 Task: In the  document Aeroplane.html Share this file with 'softage2@softage.net' Check 'Vision History' View the  non- printing characters
Action: Mouse moved to (45, 61)
Screenshot: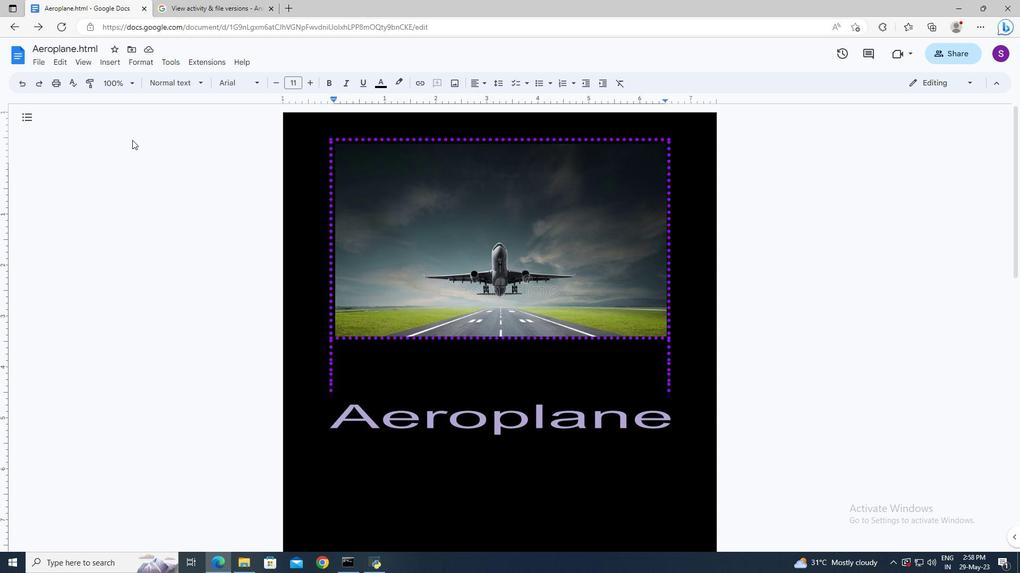 
Action: Mouse pressed left at (45, 61)
Screenshot: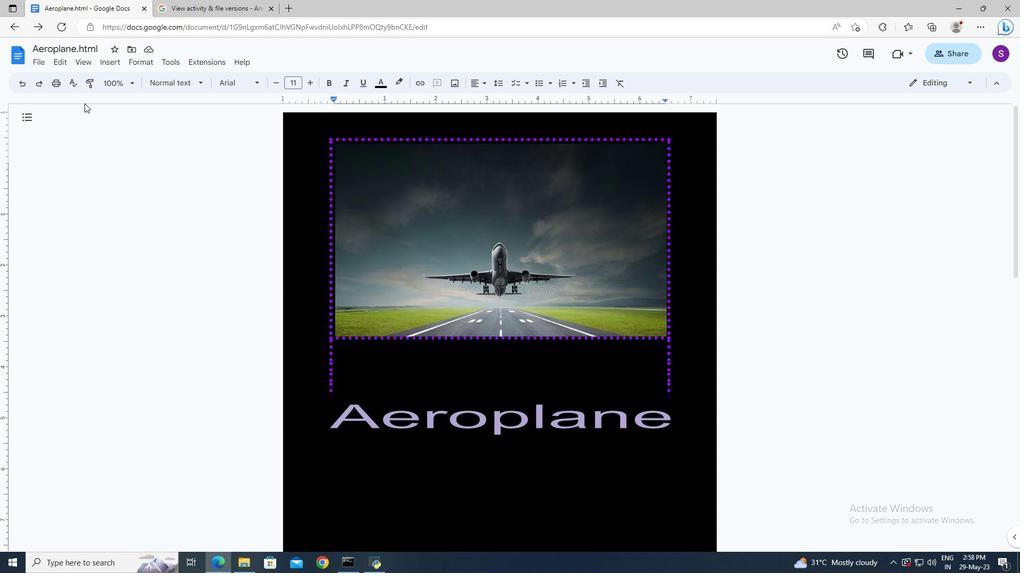 
Action: Mouse moved to (214, 145)
Screenshot: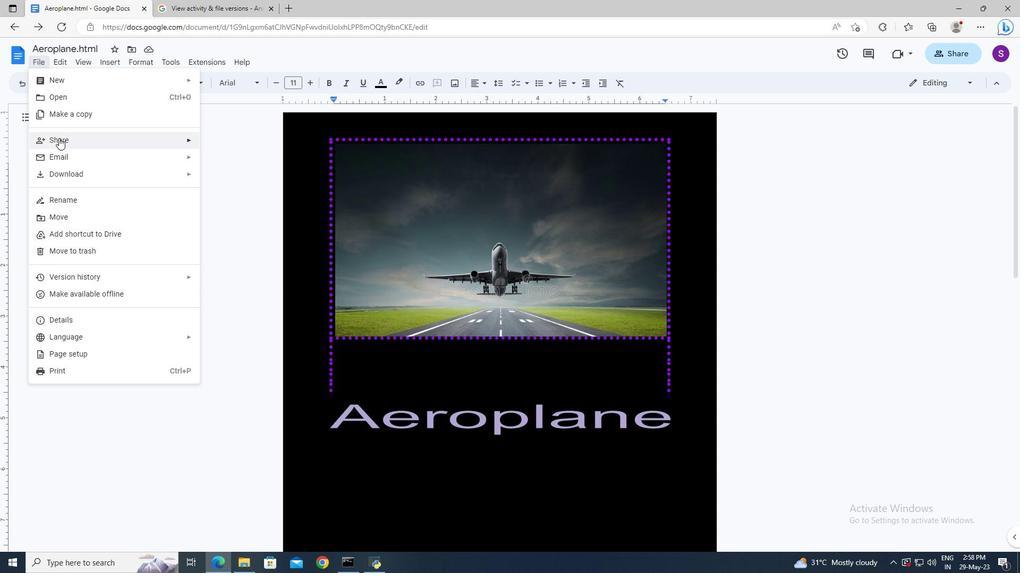 
Action: Mouse pressed left at (214, 145)
Screenshot: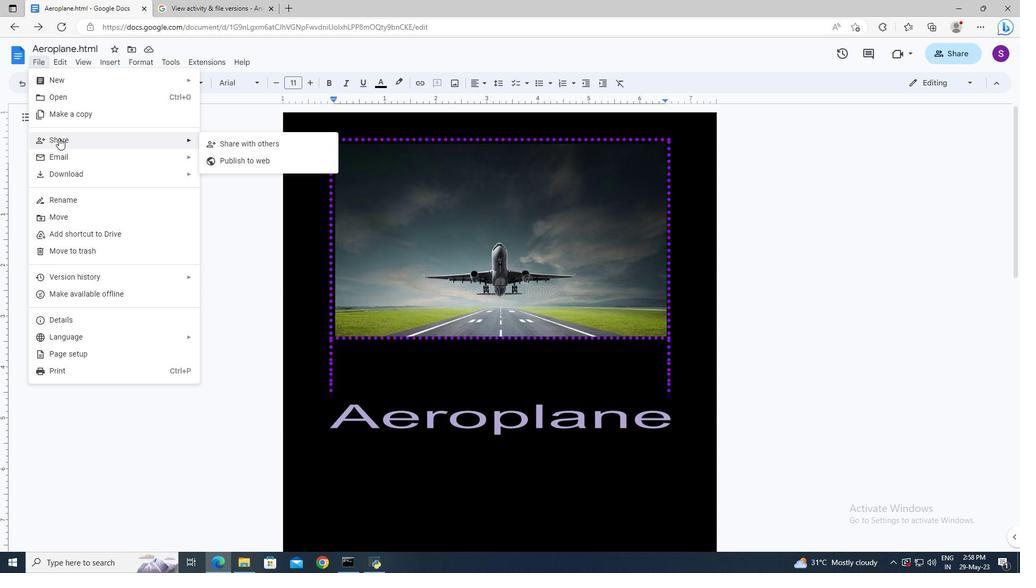 
Action: Mouse moved to (429, 234)
Screenshot: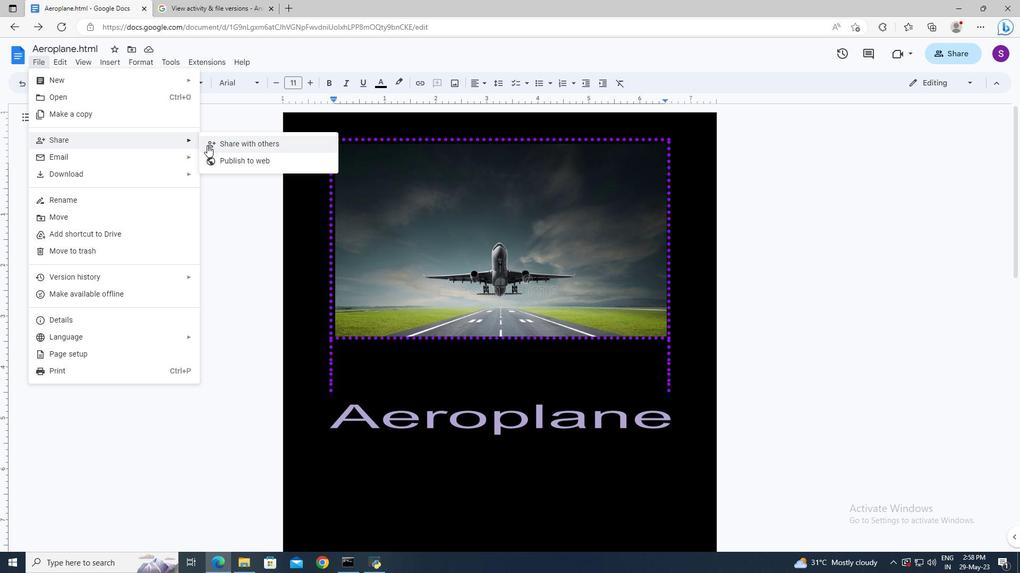 
Action: Mouse pressed left at (429, 234)
Screenshot: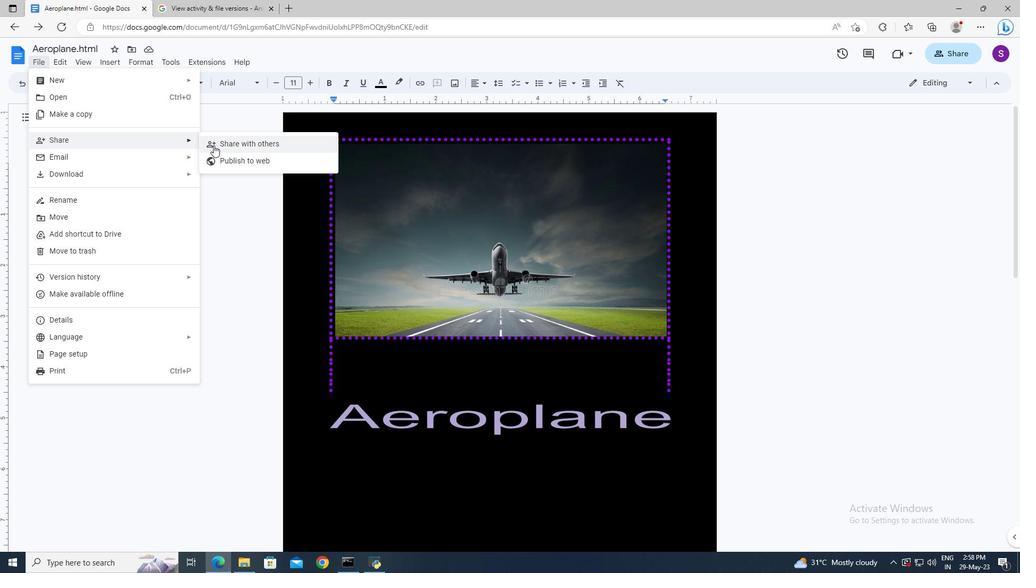 
Action: Key pressed softage.<Key.backspace>2
Screenshot: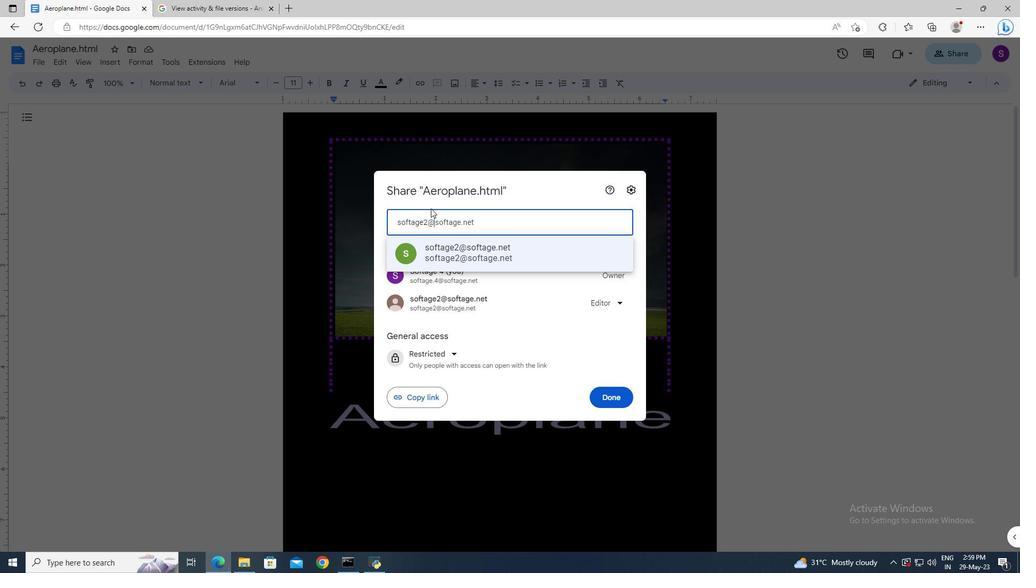 
Action: Mouse moved to (436, 269)
Screenshot: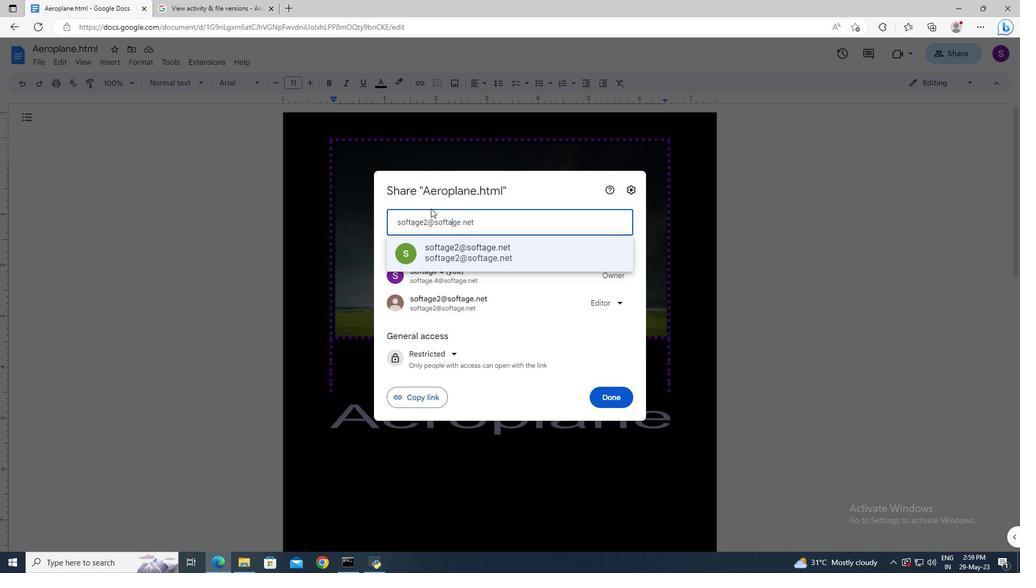
Action: Mouse pressed left at (436, 269)
Screenshot: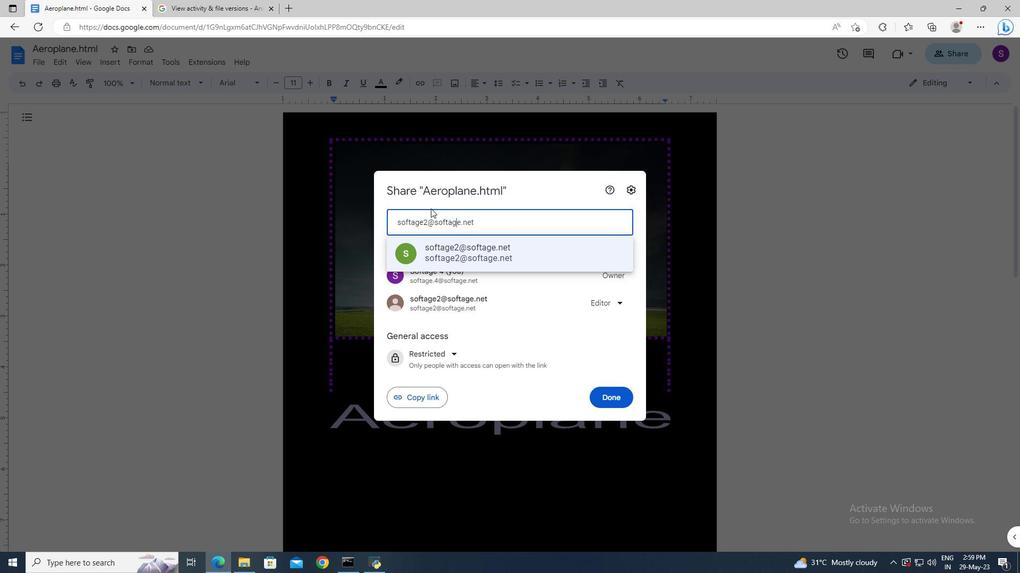 
Action: Mouse moved to (610, 255)
Screenshot: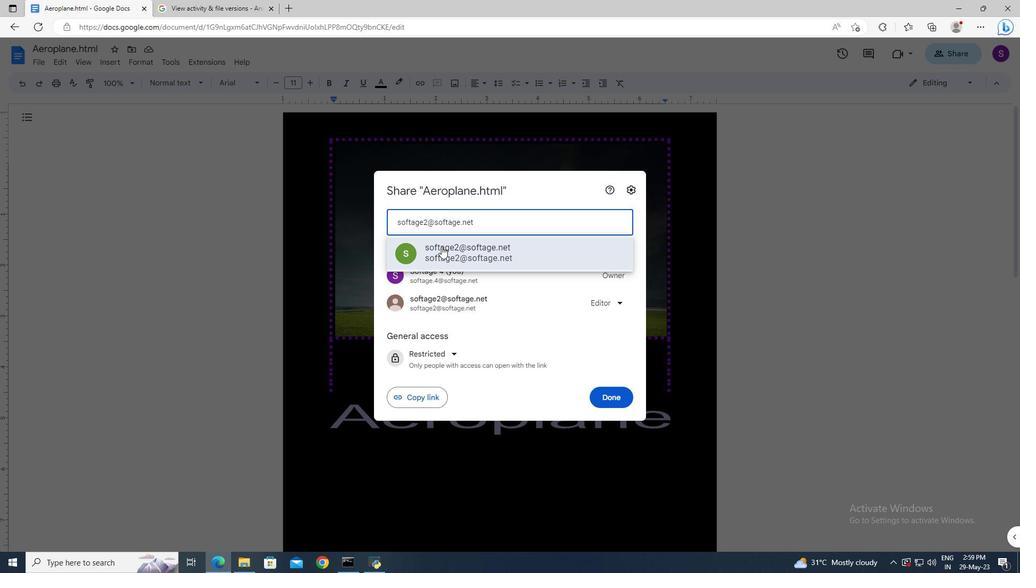 
Action: Mouse pressed left at (610, 255)
Screenshot: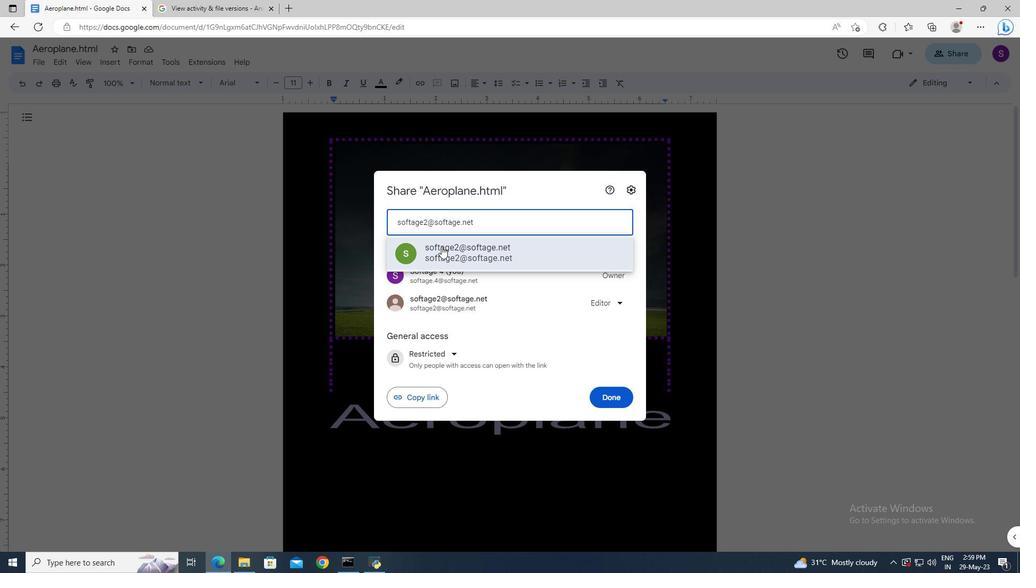 
Action: Mouse pressed left at (610, 255)
Screenshot: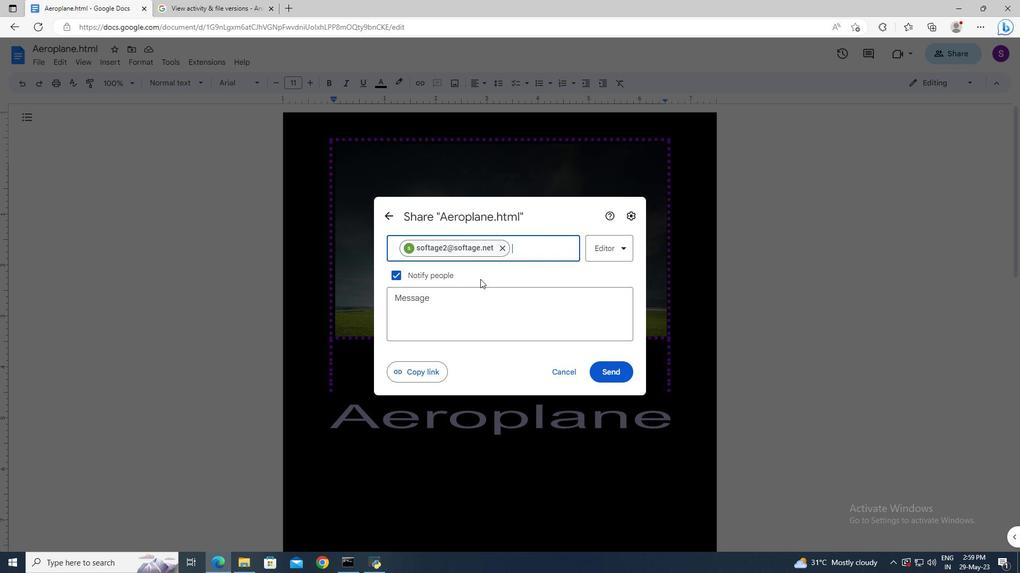
Action: Mouse pressed left at (610, 255)
Screenshot: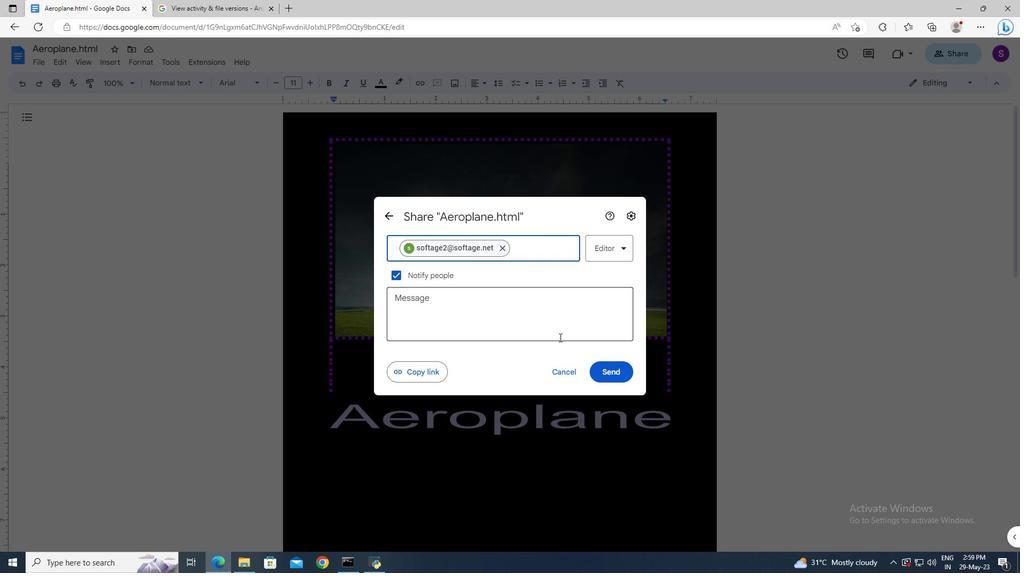 
Action: Mouse pressed left at (610, 255)
Screenshot: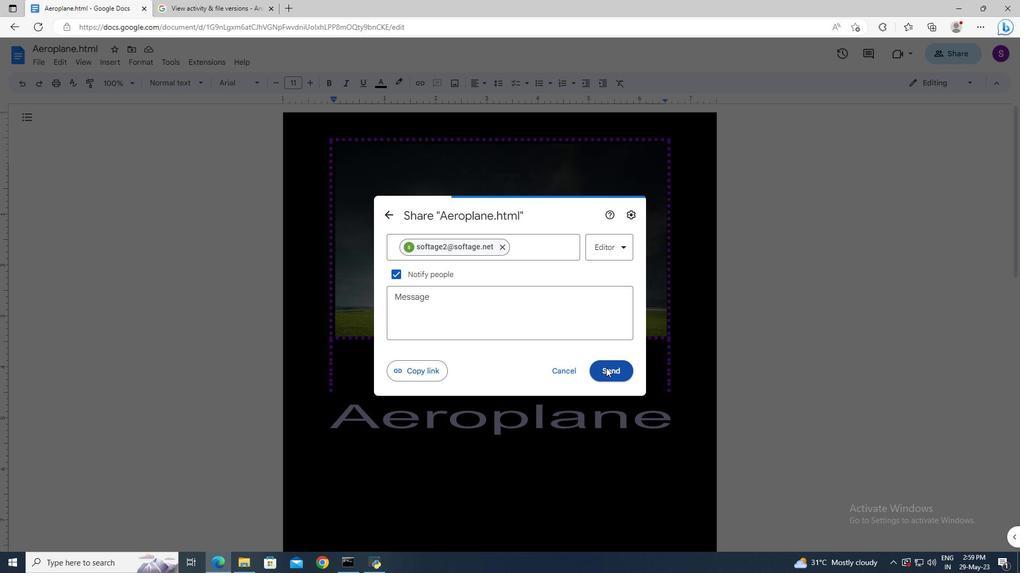 
Action: Mouse moved to (601, 369)
Screenshot: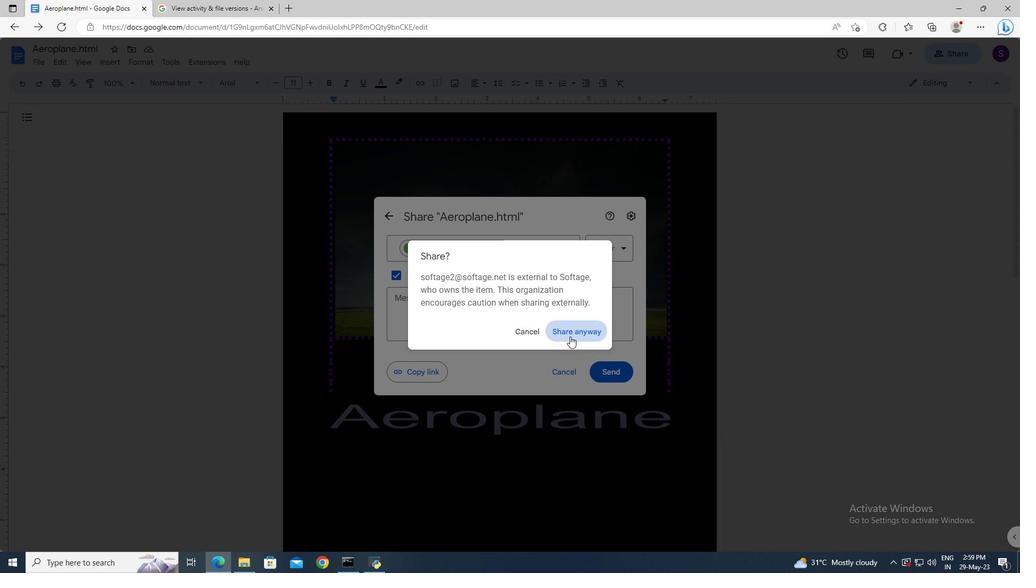 
Action: Mouse pressed left at (601, 369)
Screenshot: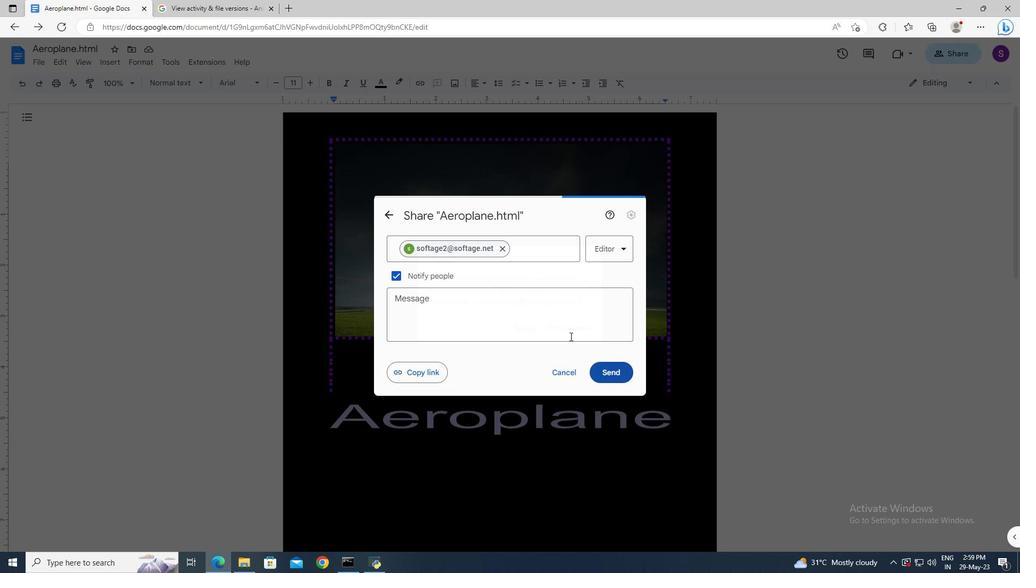
Action: Mouse moved to (573, 335)
Screenshot: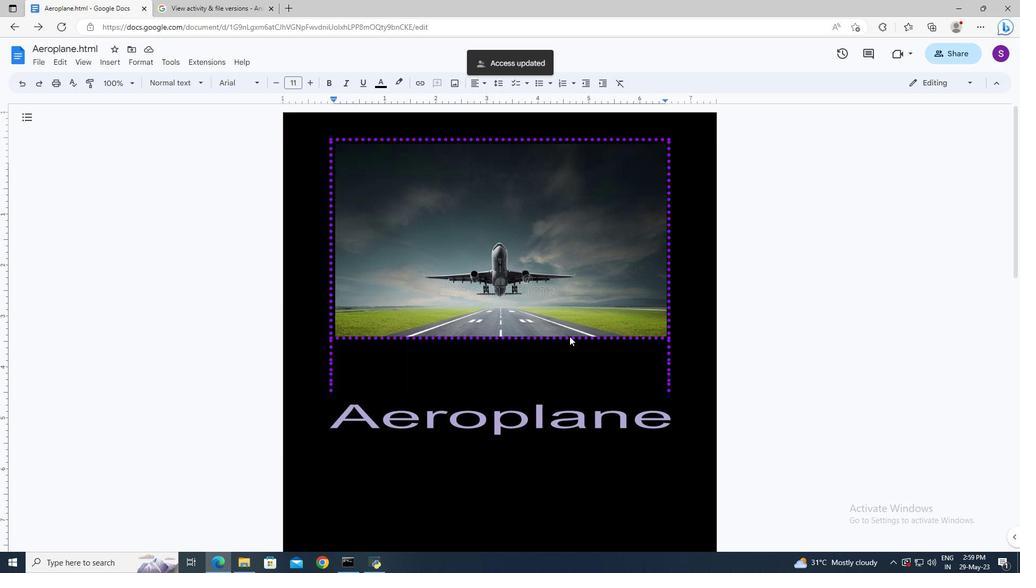 
Action: Mouse pressed left at (573, 335)
Screenshot: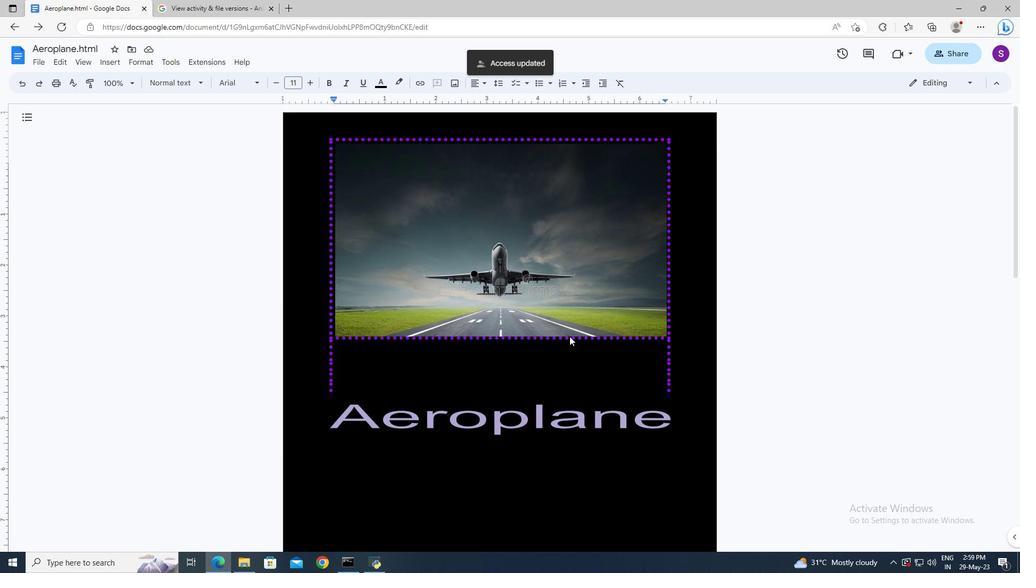 
Action: Mouse moved to (40, 61)
Screenshot: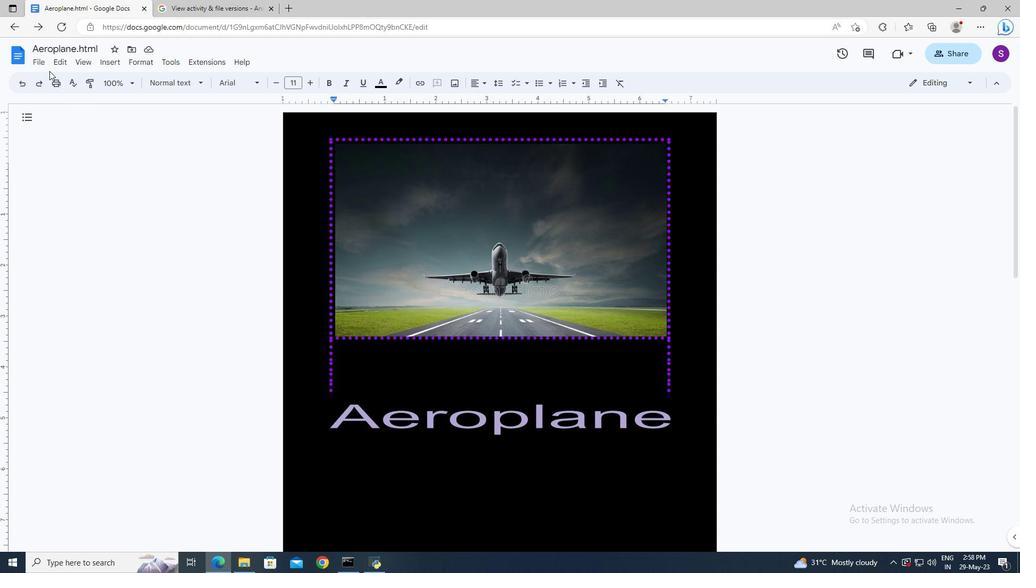 
Action: Mouse pressed left at (40, 61)
Screenshot: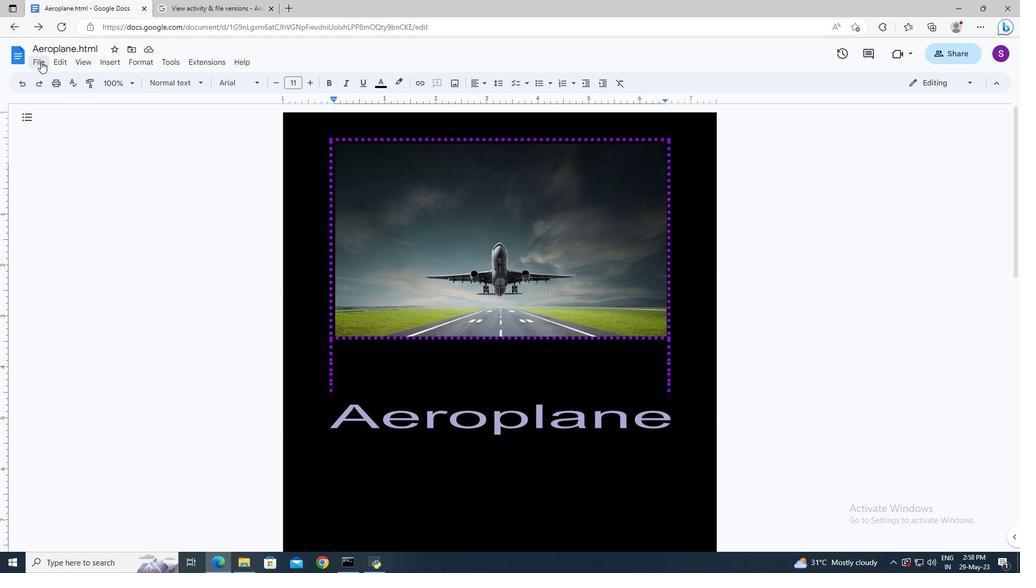 
Action: Mouse moved to (58, 138)
Screenshot: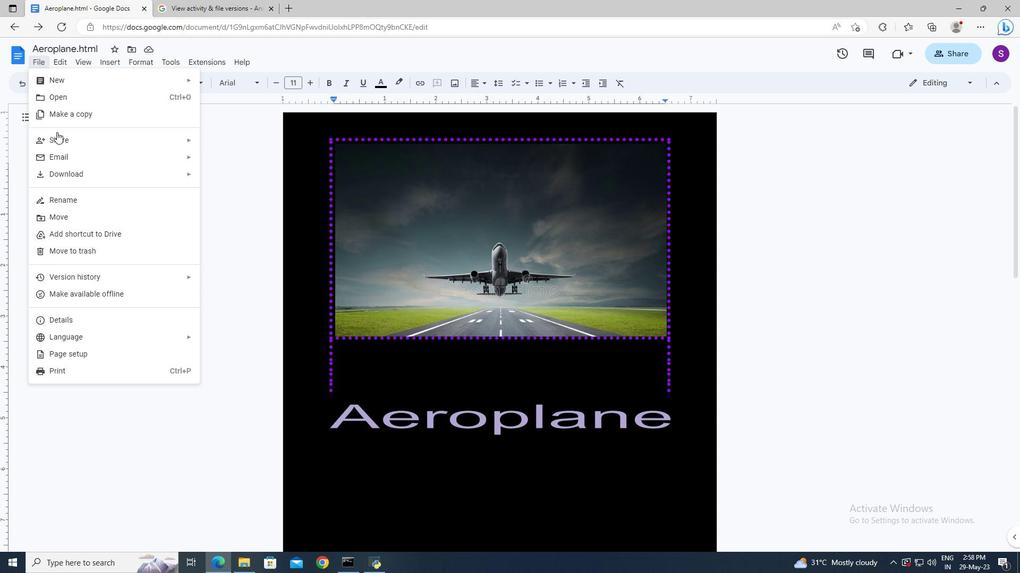 
Action: Mouse pressed left at (58, 138)
Screenshot: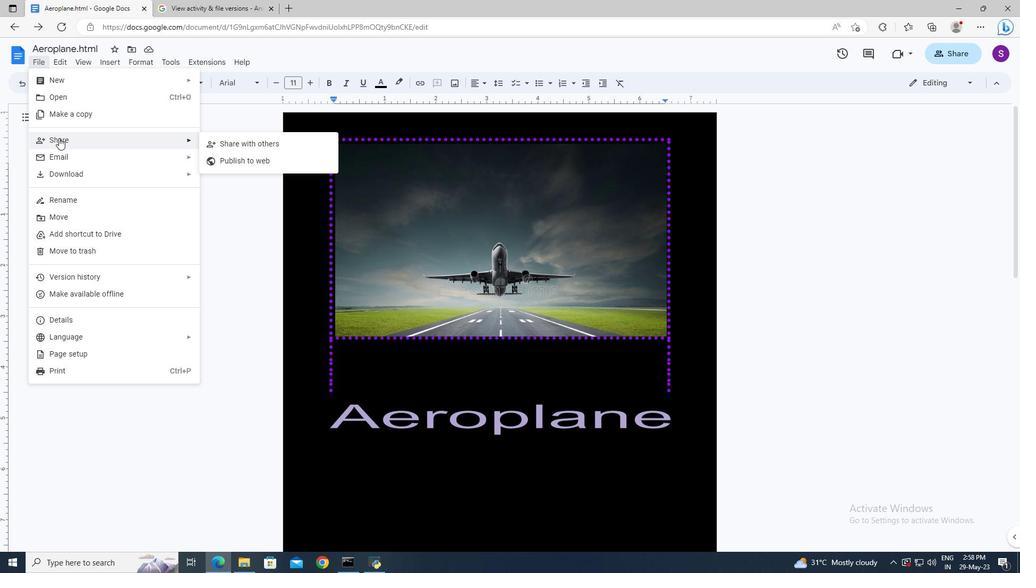 
Action: Mouse moved to (213, 145)
Screenshot: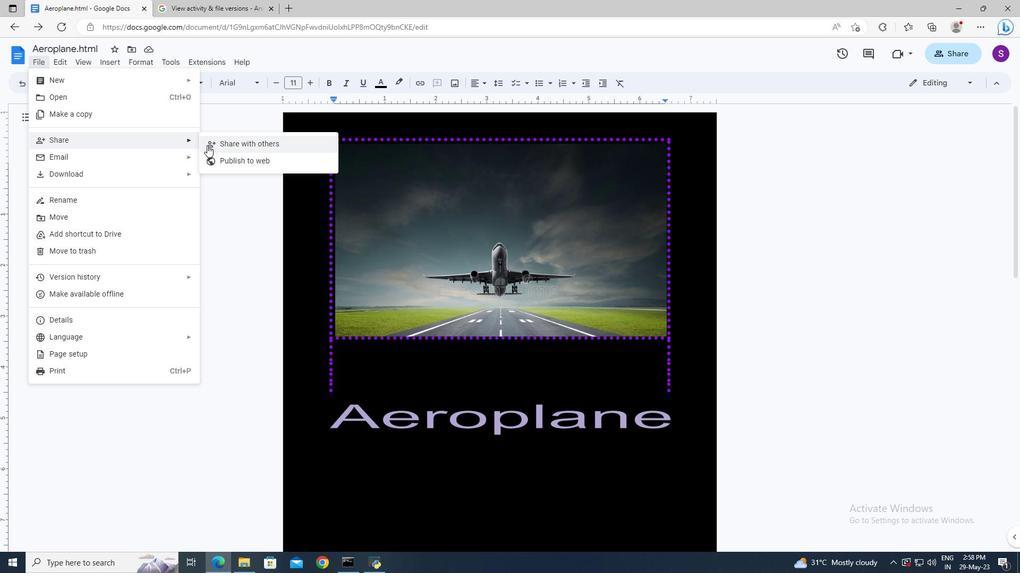 
Action: Mouse pressed left at (213, 145)
Screenshot: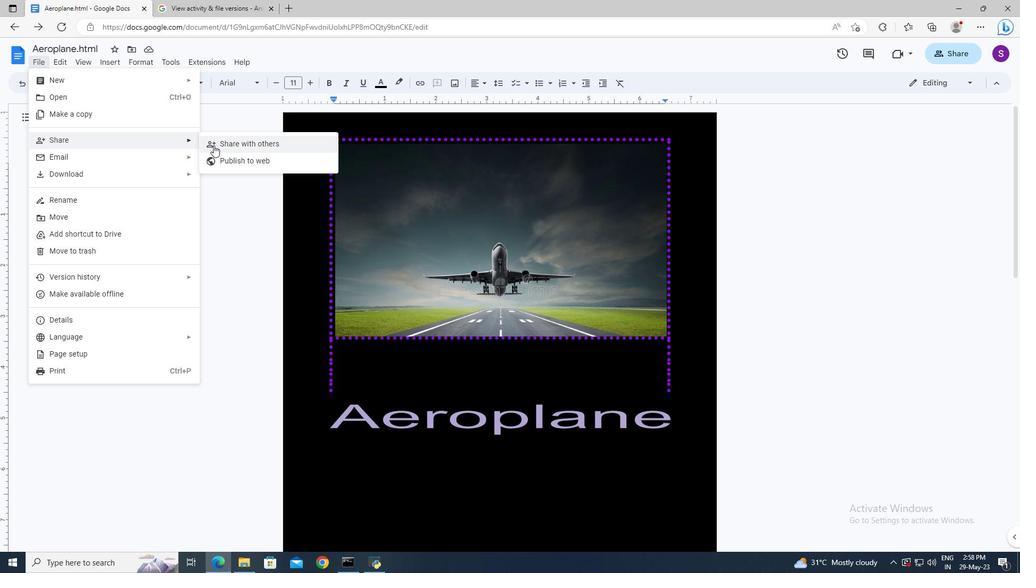 
Action: Mouse moved to (430, 208)
Screenshot: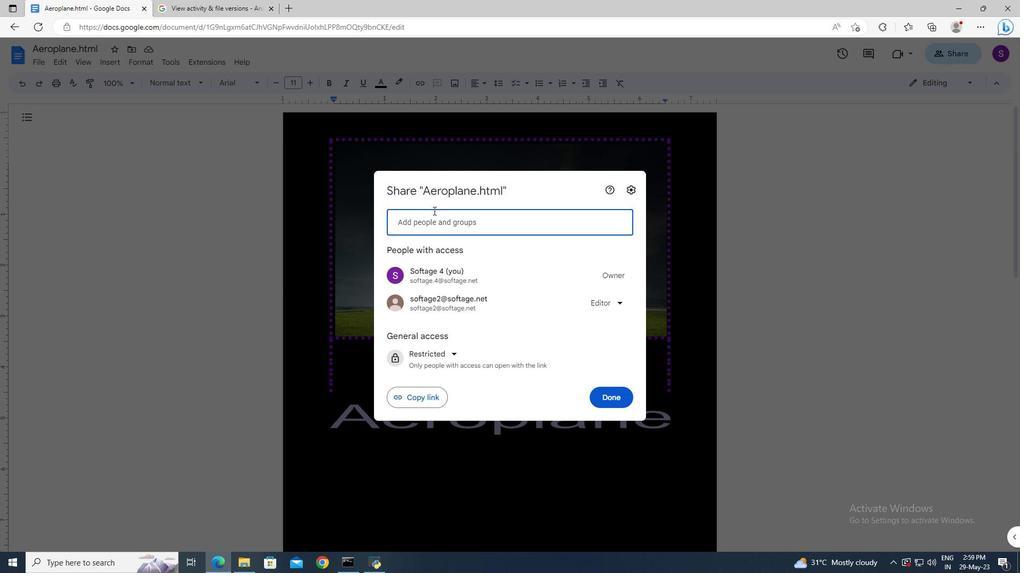 
Action: Key pressed softage2<Key.shift>@softage.net
Screenshot: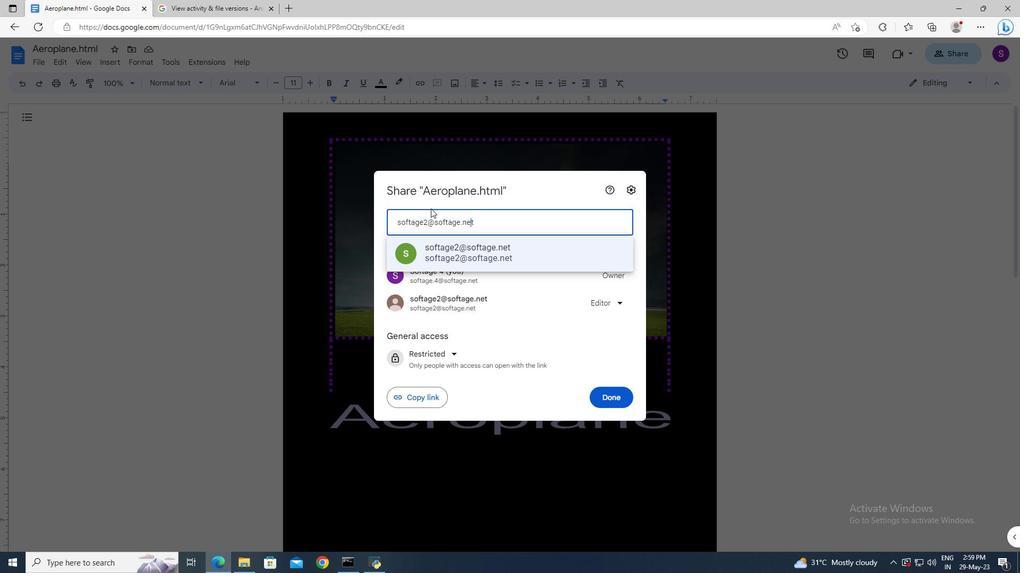 
Action: Mouse moved to (441, 247)
Screenshot: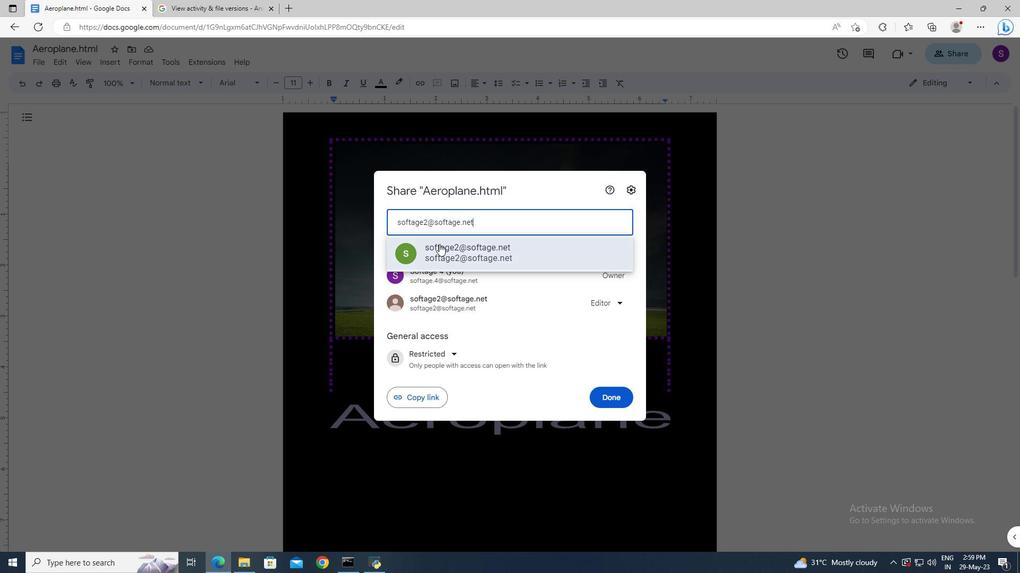 
Action: Mouse pressed left at (441, 247)
Screenshot: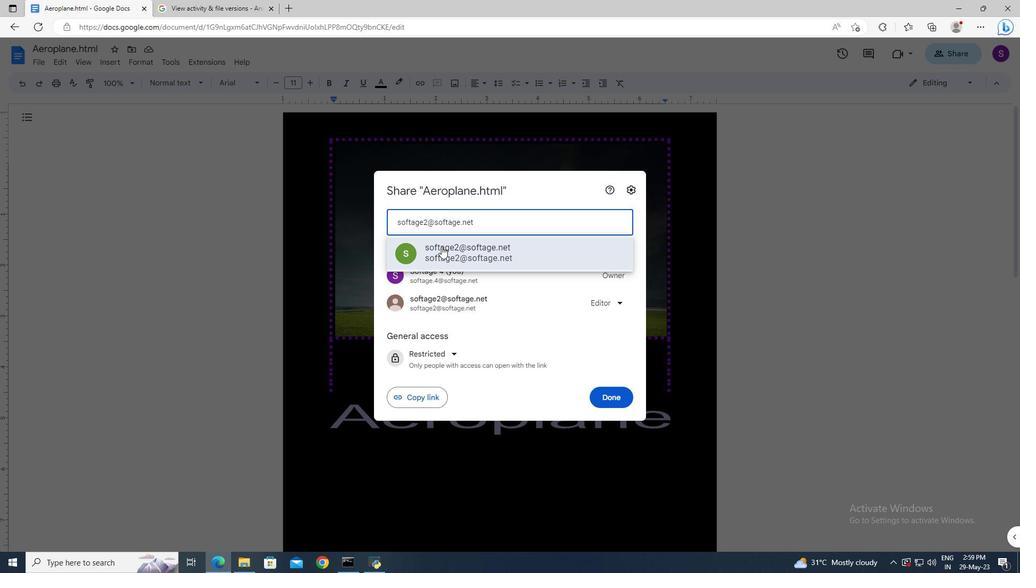 
Action: Mouse moved to (606, 368)
Screenshot: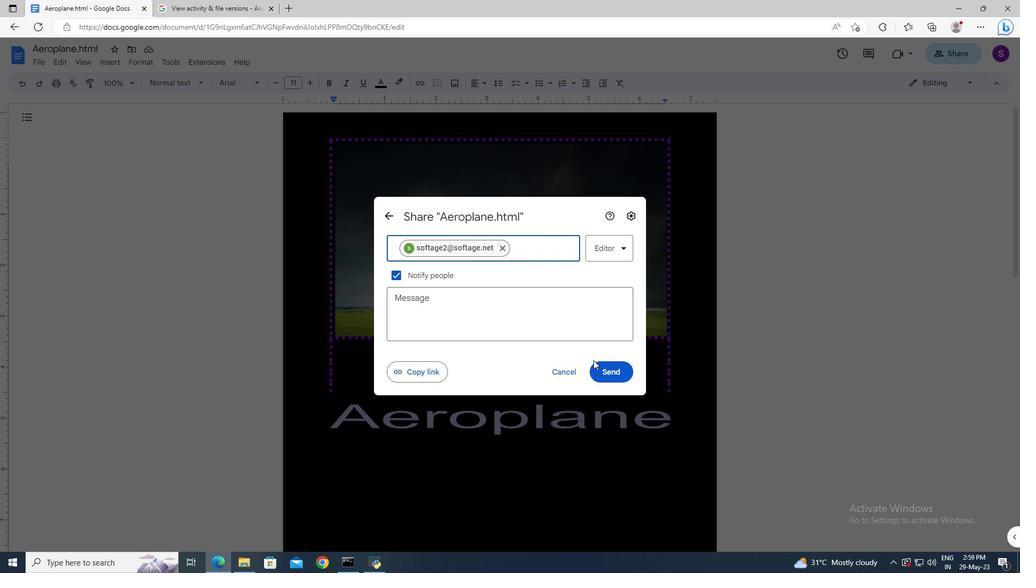 
Action: Mouse pressed left at (606, 368)
Screenshot: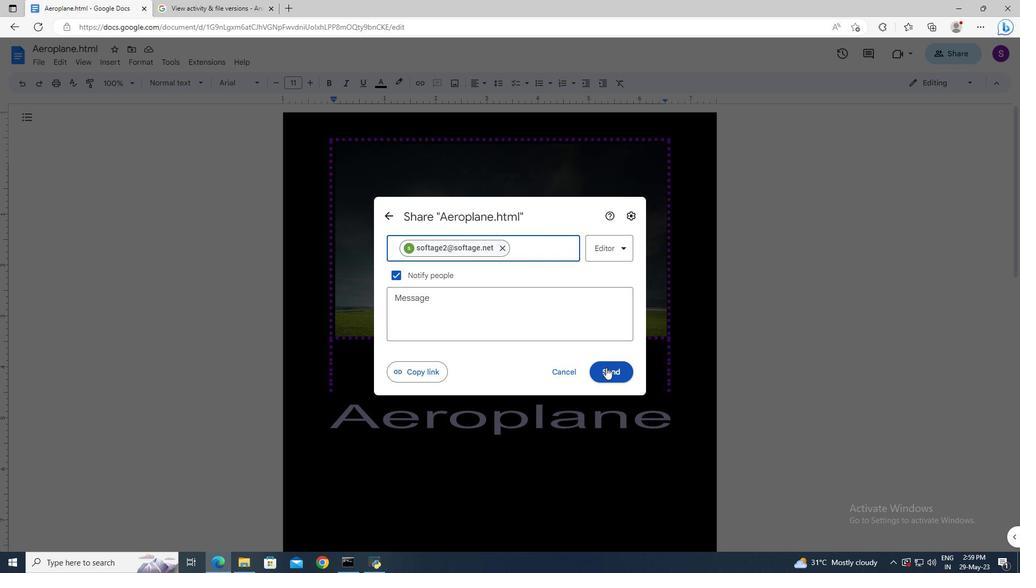 
Action: Mouse moved to (570, 336)
Screenshot: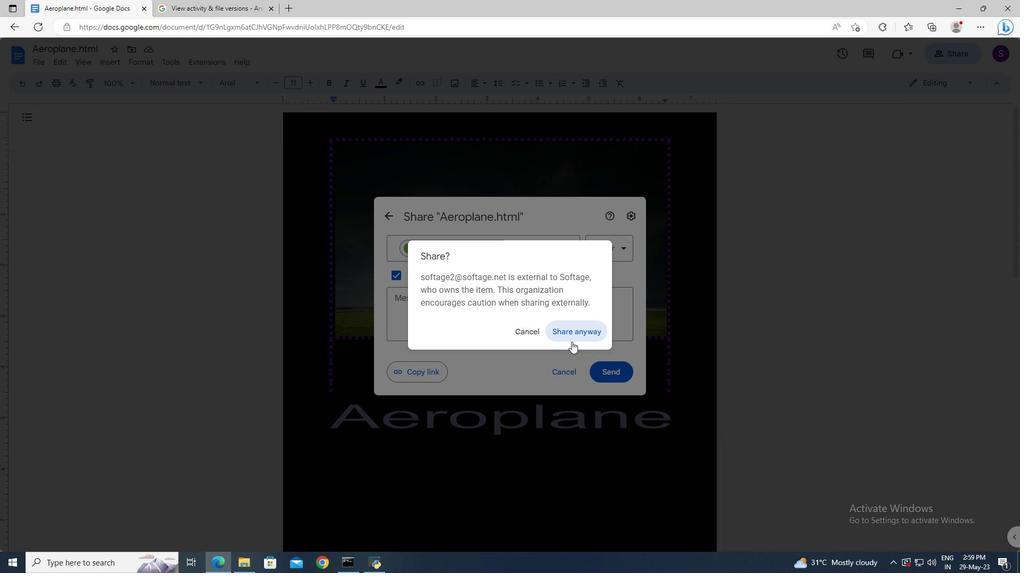 
Action: Mouse pressed left at (570, 336)
Screenshot: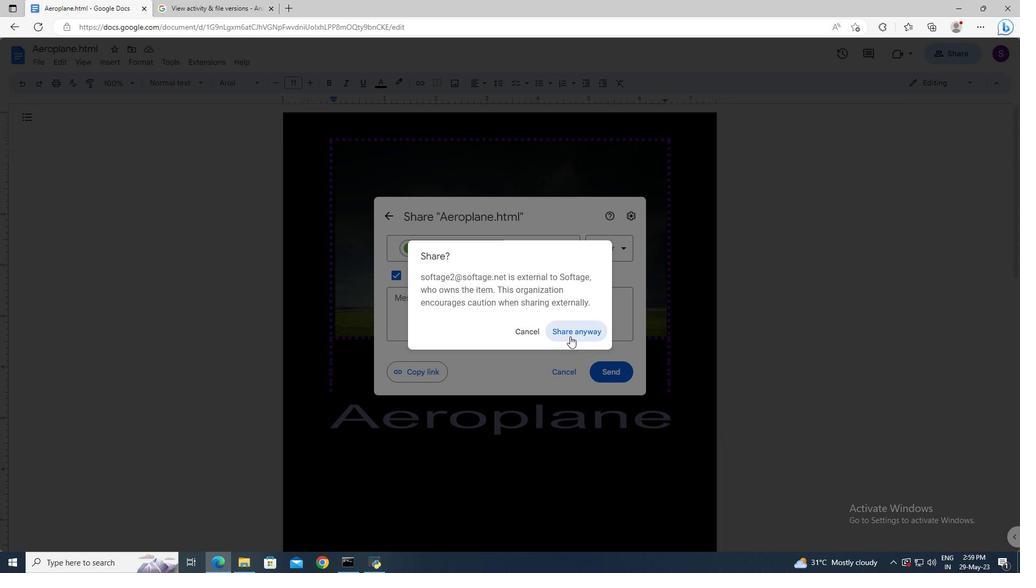 
Action: Mouse moved to (92, 66)
Screenshot: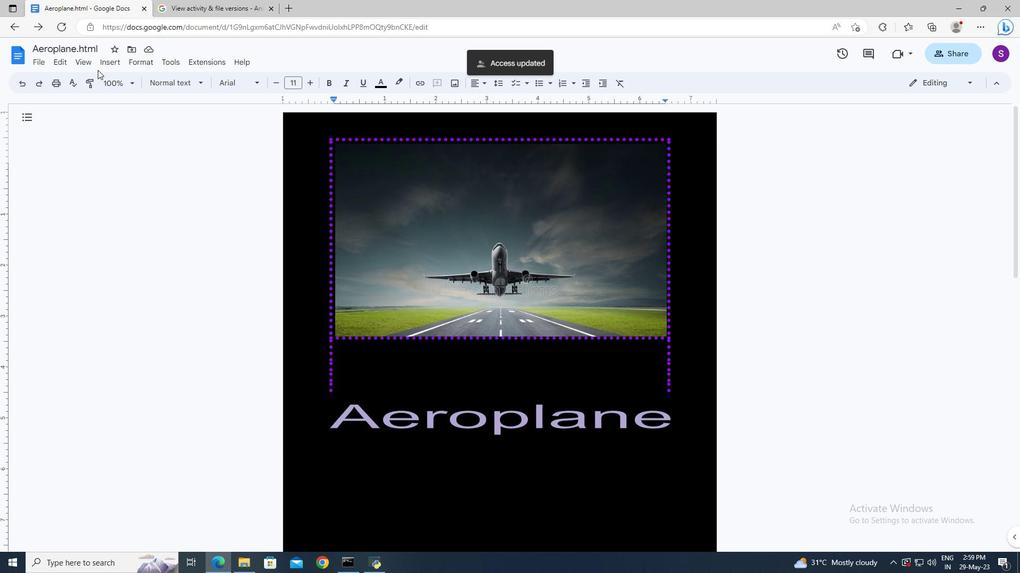 
Action: Mouse pressed left at (92, 66)
Screenshot: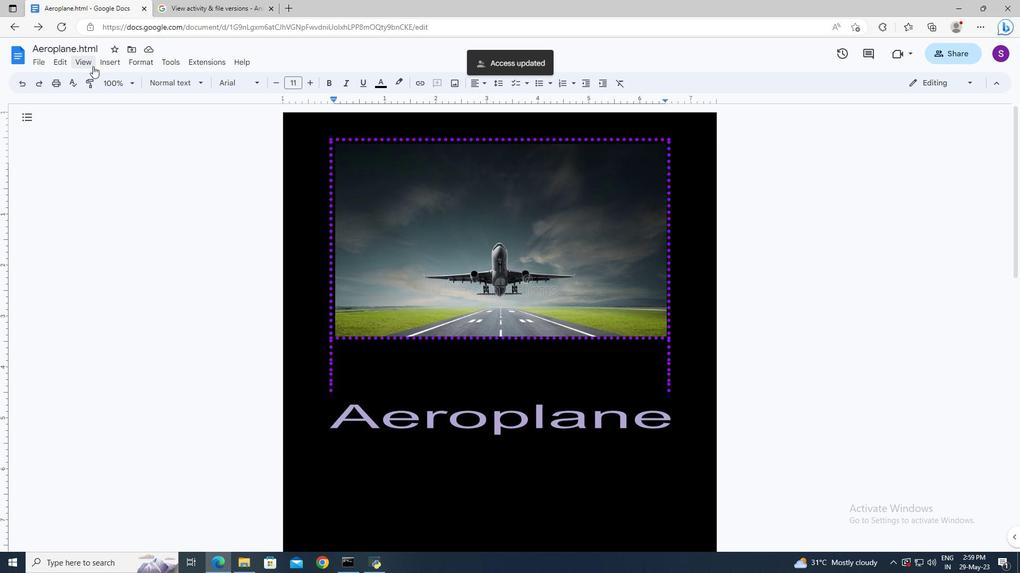 
Action: Mouse moved to (117, 167)
Screenshot: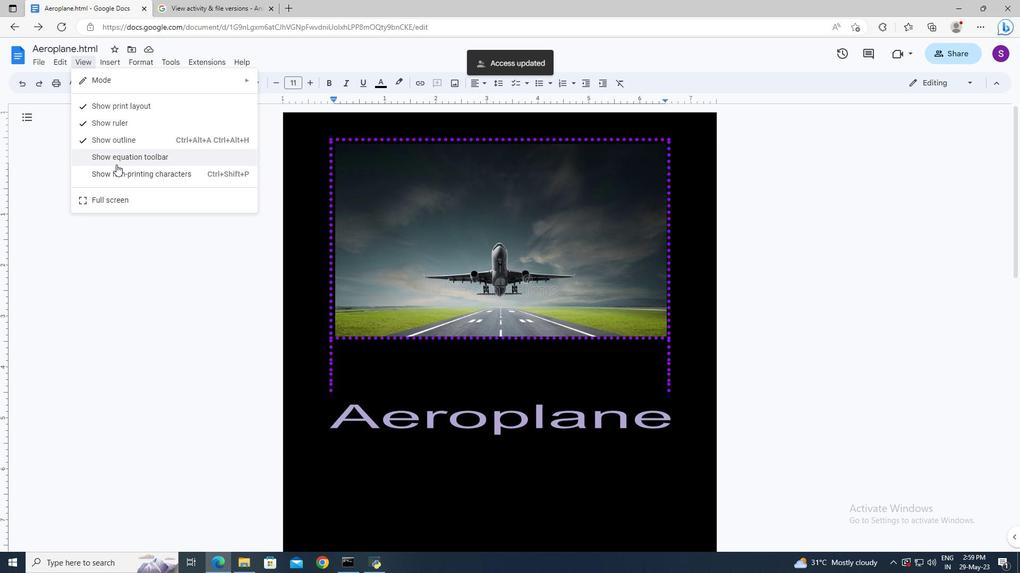 
Action: Mouse pressed left at (117, 167)
Screenshot: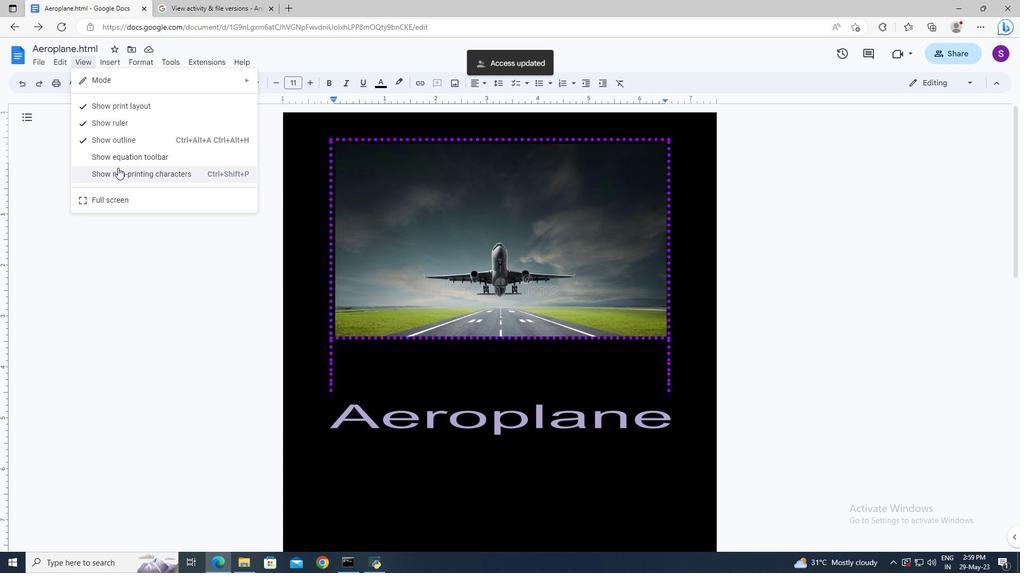 
Action: Mouse moved to (306, 261)
Screenshot: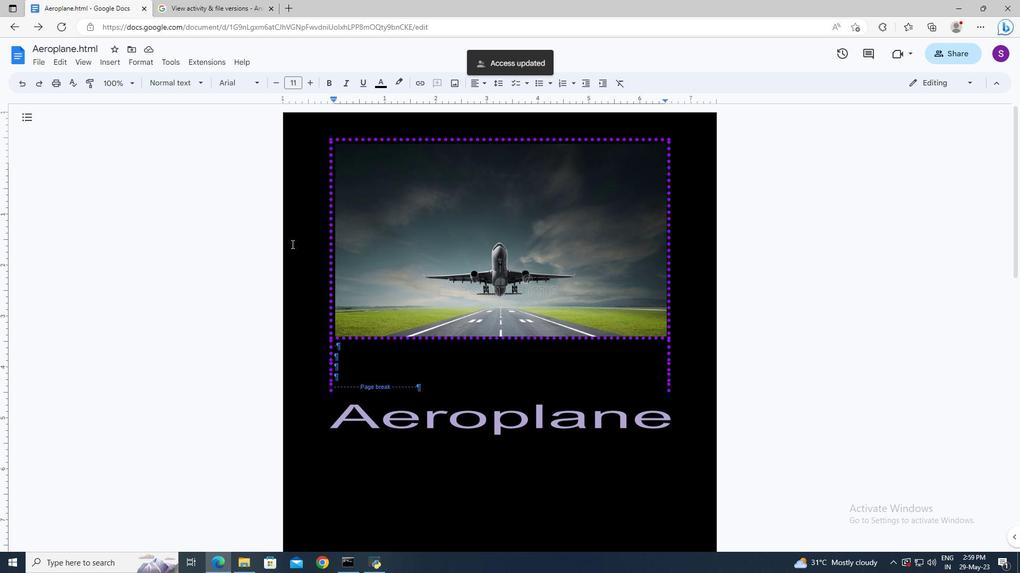 
